 Task: Check if a directory exists and ensure it is writable before performing file operations.
Action: Mouse moved to (951, 411)
Screenshot: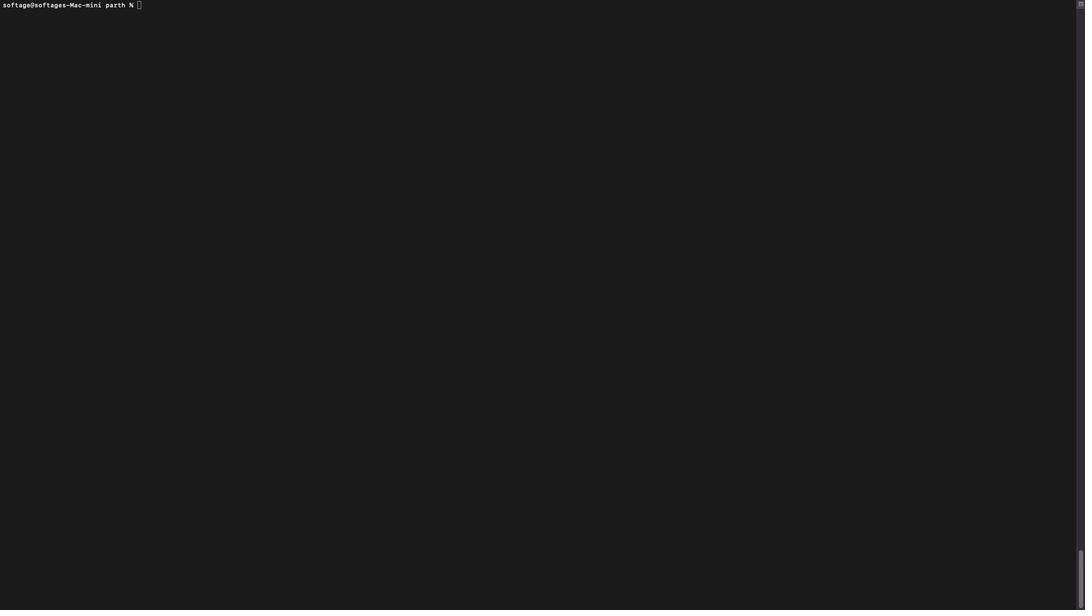 
Action: Mouse pressed left at (951, 411)
Screenshot: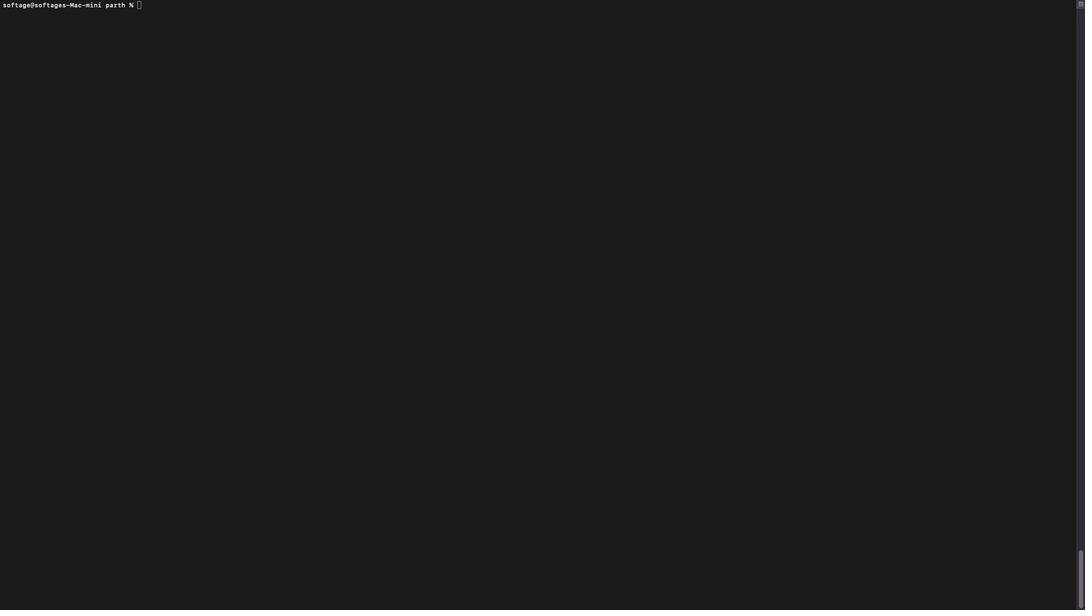 
Action: Mouse moved to (833, 387)
Screenshot: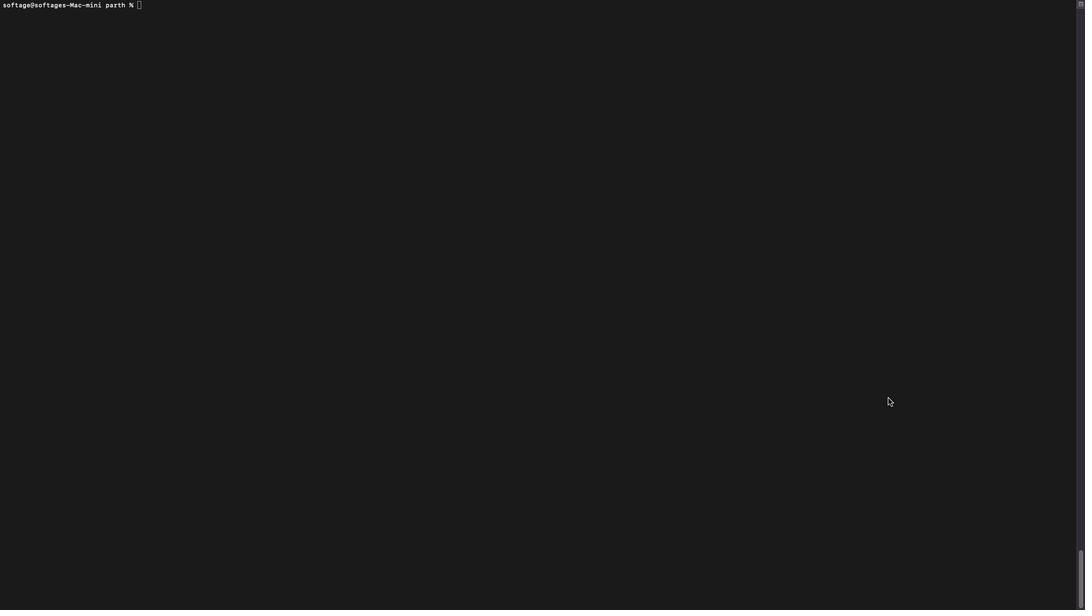 
Action: Mouse pressed left at (833, 387)
Screenshot: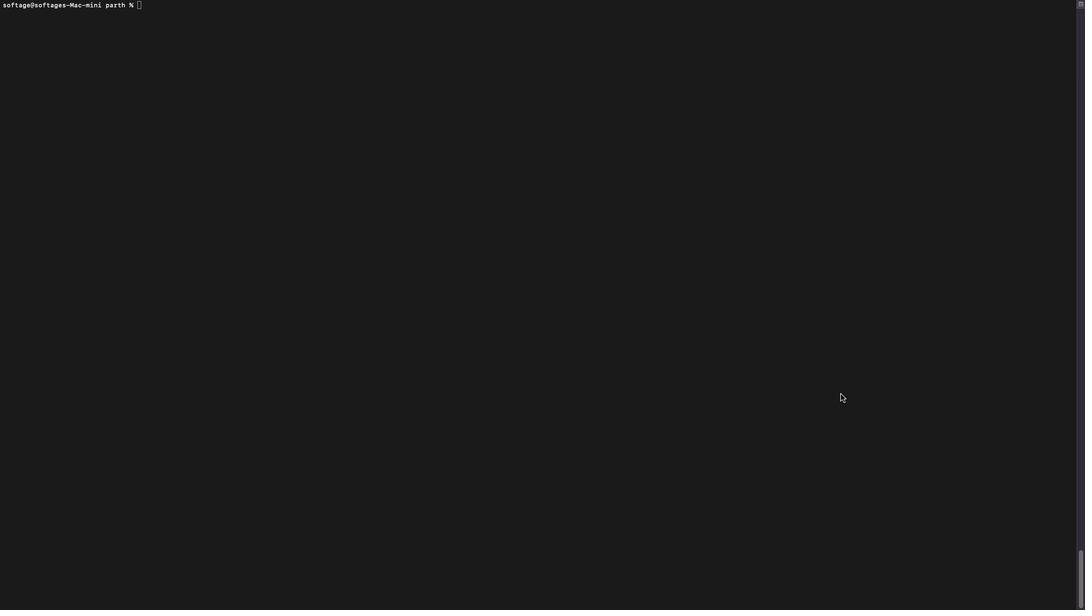 
Action: Key pressed Key.caps_lock'v''i''m'Key.spaceKey.backspaceKey.space'b''a''s''h''2''4''2''.''s''h'Key.enter'i'Key.shift'#'Key.shift'!''/''b''i''n''/''b''a''s''h'Key.enter'd''i''r''e''c''t''o''r''y''='Key.shift_r'"''/'Key.shift'U''s''e''r''s''/''s''o''f''t''a''g''e''/''d''e''s''k''t''o''p''/''p''a''r''t''h'Key.shift_r'"'Key.enterKey.enter'i''f'Key.space'['Key.space'-''d'Key.spaceKey.shift_r'"'Key.shift'$''d''i''r''e''c''t''o''r''y'Key.shift_r'"'Key.space']'';'Key.space't''h''e''n'Key.enterKey.spaceKey.spaceKey.spaceKey.space'e''c''h''o'Key.spaceKey.shift_r'"'Key.shift'D''i''r''e''c''t''o''r''y'Key.space'e''x''i''s''t''s''.'Key.shift_r'"'Key.enterKey.spaceKey.spaceKey.spaceKey.spaceKey.enterKey.spaceKey.spaceKey.spaceKey.space'i''f'Key.space'['Key.spaceKey.backspaceKey.space'-''w'Key.spaceKey.shift_r'"'Key.shift'$''d''i''r''e''c''t''o''r''y'Key.shift_r'"'Key.space']'';'Key.space't''h''e''n'Key.enterKey.spaceKey.spaceKey.spaceKey.spaceKey.spaceKey.spaceKey.spaceKey.space'e''c''h''o'Key.spaceKey.shift_r'"'Key.shift'D''i''r''e''c''t''o''r''y'Key.space'i''s'Key.space'w''r''i''t''e''b''l''e''.'Key.shift_r'"'Key.enterKey.spaceKey.spaceKey.spaceKey.spaceKey.spaceKey.spaceKey.spaceKey.spaceKey.shift'#'Key.spaceKey.shift'P''e''r''f''o''r''m'Key.space'y''o''u''r'Key.space'f''i''l''e'Key.space'o''p''e''r''a''t''i''o''n''s'Key.space'h''e''r''e'Key.enterKey.spaceKey.spaceKey.spaceKey.space'e''l''s''e'Key.enterKey.spaceKey.spaceKey.spaceKey.spaceKey.spaceKey.spaceKey.spaceKey.space'e''c''h''o'Key.spaceKey.shift_r'"'Key.shift'D''i''r''e''c''t''o''r''y'Key.space'i''d'Key.spaceKey.backspaceKey.backspace's'Key.space'n''o''t'Key.spaceKey.backspaceKey.space'w''r''i''t''e''b''l''e''.'Key.shift_r'"'Key.enterKey.spaceKey.spaceKey.spaceKey.backspaceKey.backspaceKey.backspaceKey.spaceKey.spaceKey.spaceKey.space'f''i'Key.enter'e''l''s''e'Key.enterKey.spaceKey.spaceKey.spaceKey.space'e''c''h''p'Key.backspace'o'Key.spaceKey.shift_r'"'Key.shift'D''i''r''e''c''t''o''r''y'Key.space'd''o''e''s'Key.space'n''o''t'Key.space'e''x''i''s''t''.'Key.shift_r'"'Key.enter'f''i'Key.escKey.shift_r':''w''q'Key.enter'c''h''m''o''d'Key.spaceKey.shift_r'+''x'Key.space'b''a''s''h''1''2'Key.backspaceKey.backspace'2''4''2''.''s''h'Key.enter'.''/''b''a''s''h''2''4''2''.''s''h'Key.enter'c''a''t'Key.space'v'Key.backspace'b''a''s''h''2''4''2''.''s''h'Key.enter
Screenshot: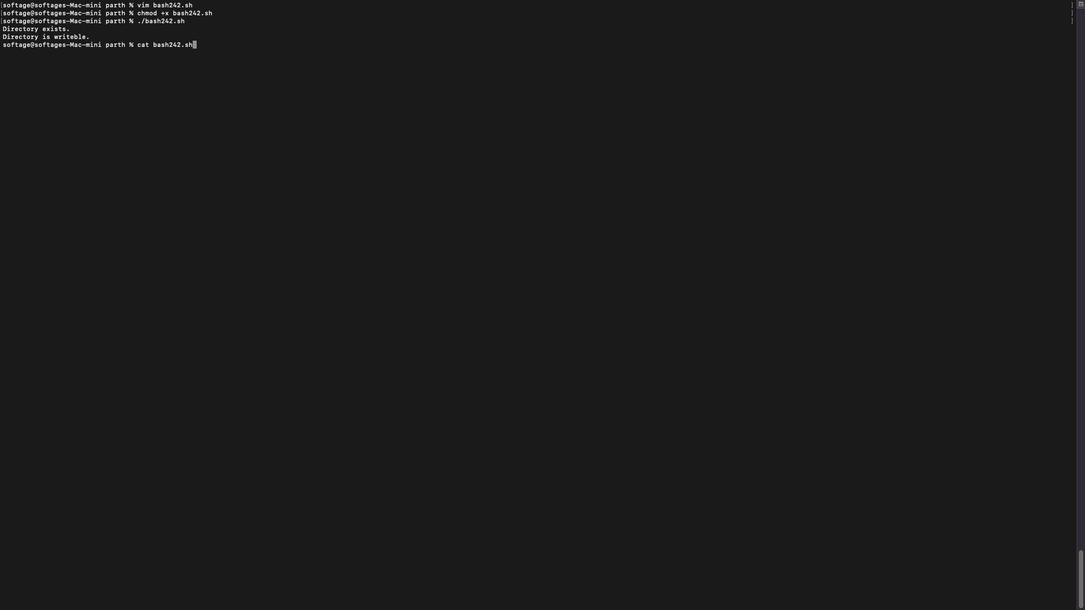 
Action: Mouse moved to (872, 383)
Screenshot: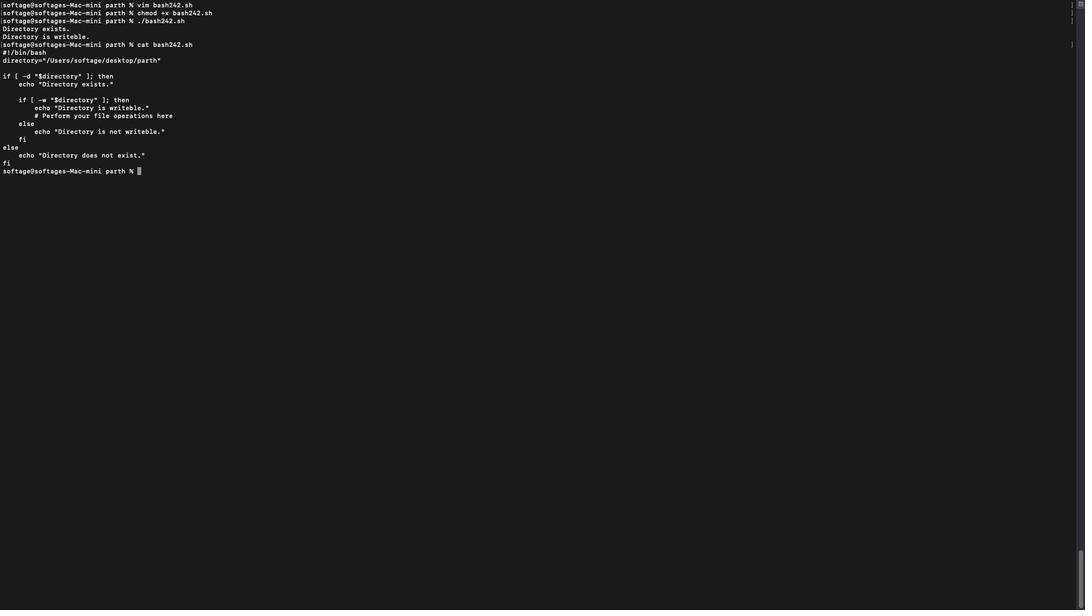 
Action: Mouse pressed left at (872, 383)
Screenshot: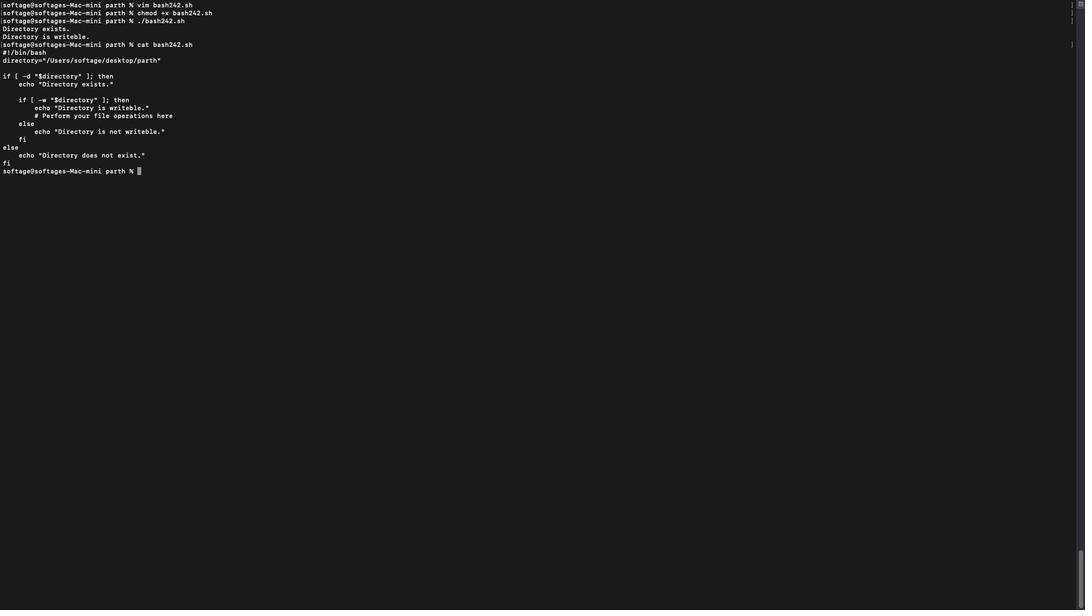 
Action: Mouse moved to (888, 382)
Screenshot: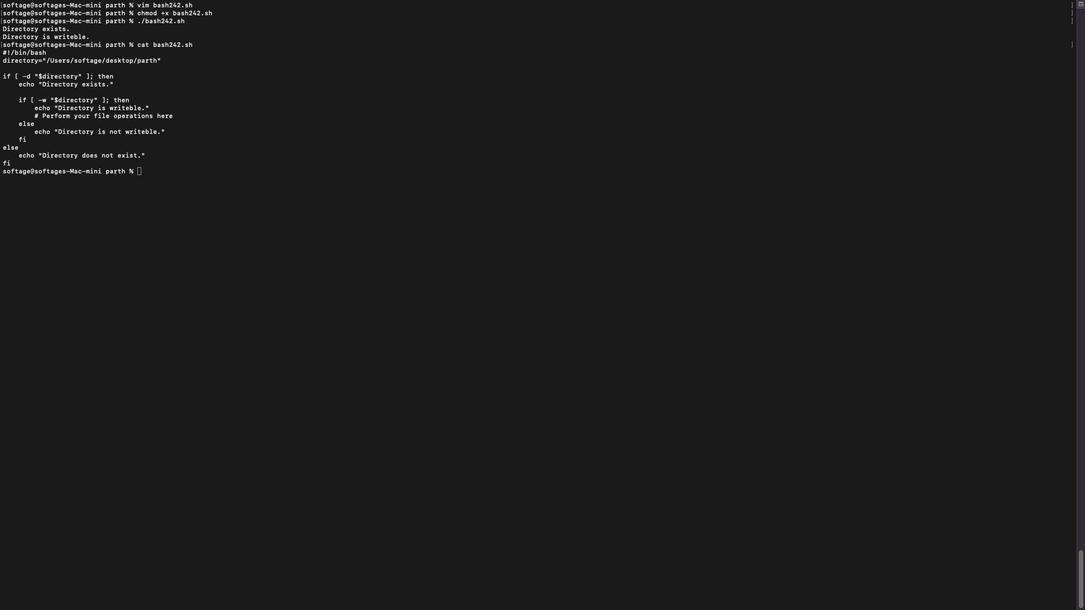 
Action: Mouse pressed left at (888, 382)
Screenshot: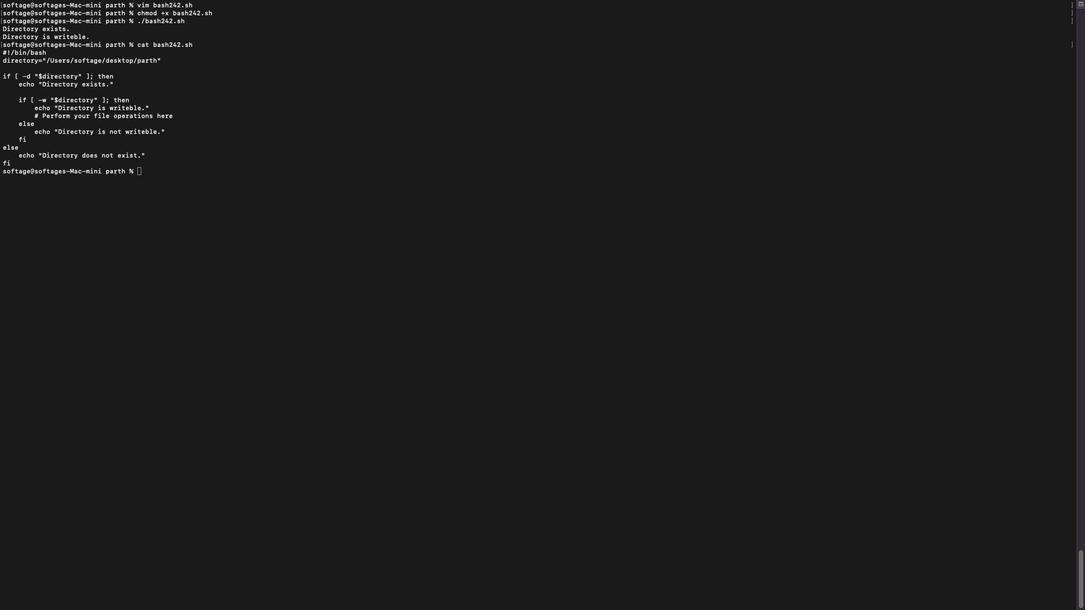 
